 Task: Access a repository's "Network" for related projects and forks.
Action: Mouse moved to (683, 50)
Screenshot: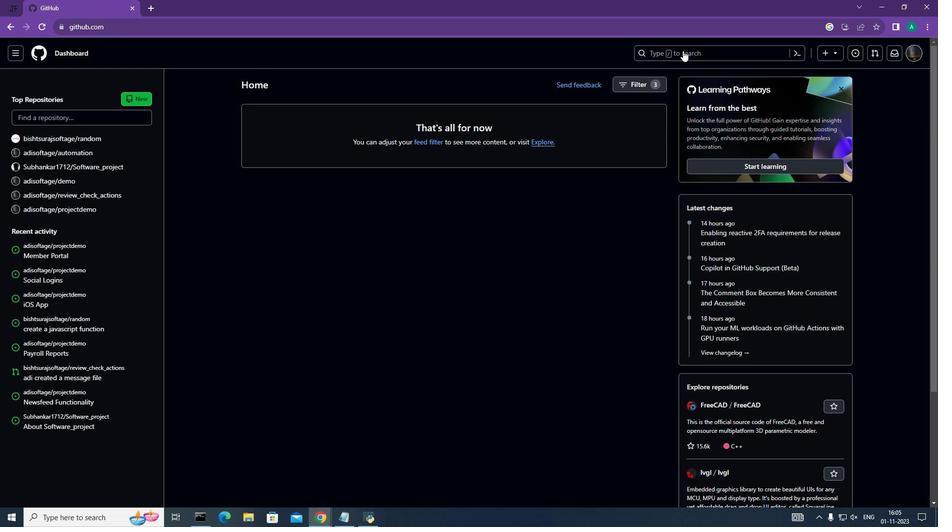 
Action: Mouse pressed left at (683, 50)
Screenshot: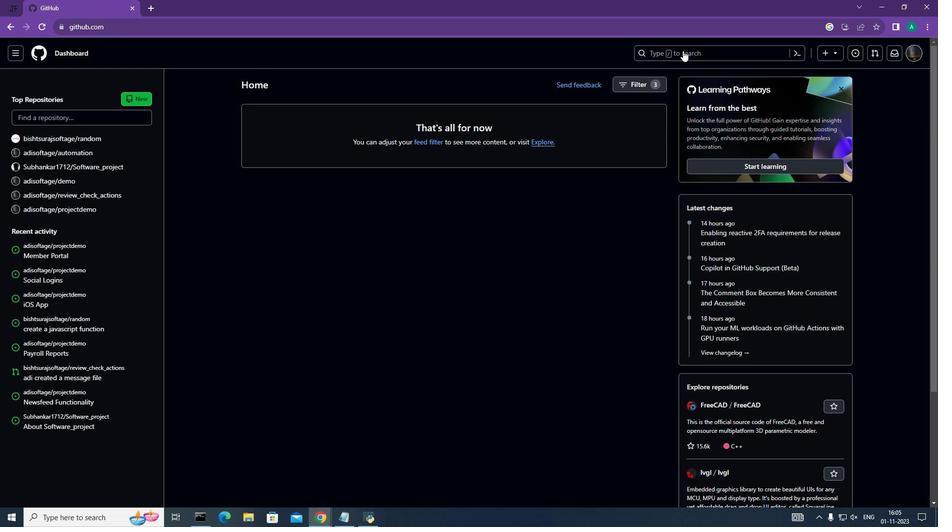 
Action: Key pressed facial<Key.space>recognition<Key.enter>
Screenshot: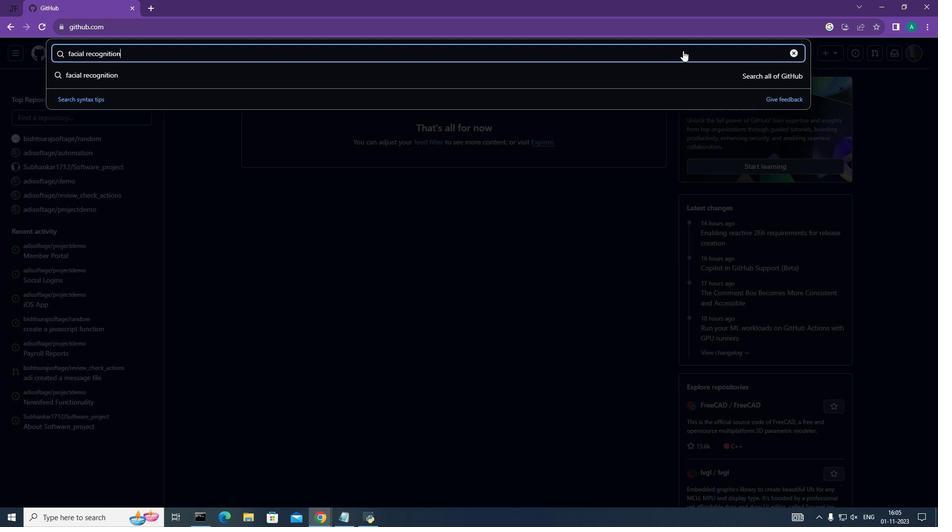 
Action: Mouse moved to (234, 110)
Screenshot: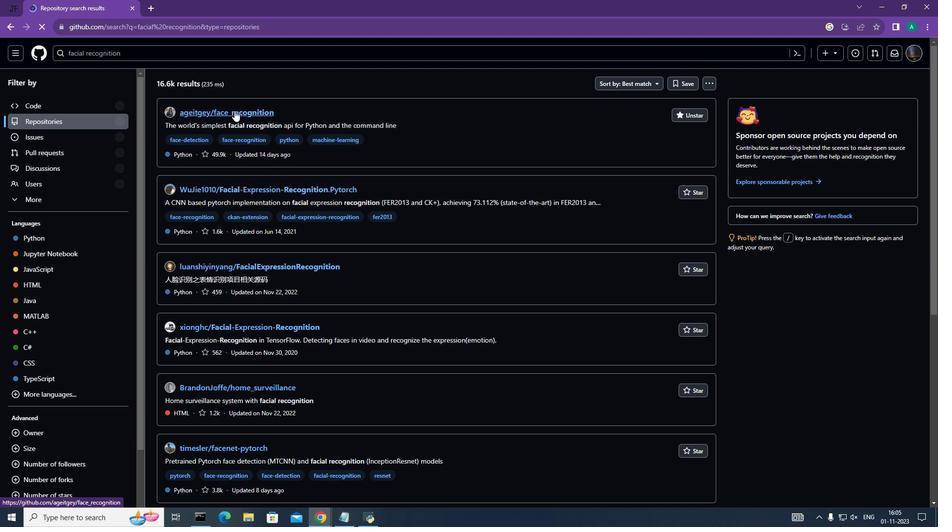 
Action: Mouse pressed left at (234, 110)
Screenshot: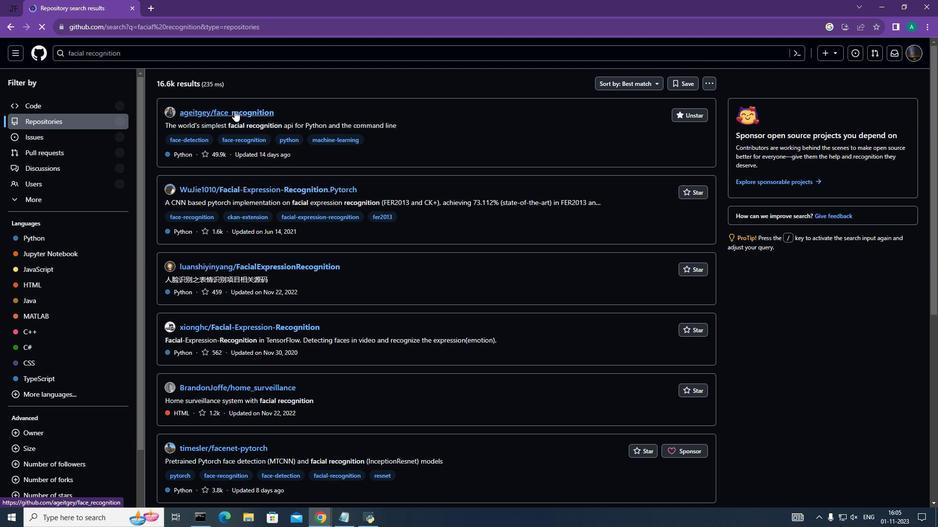 
Action: Mouse moved to (390, 77)
Screenshot: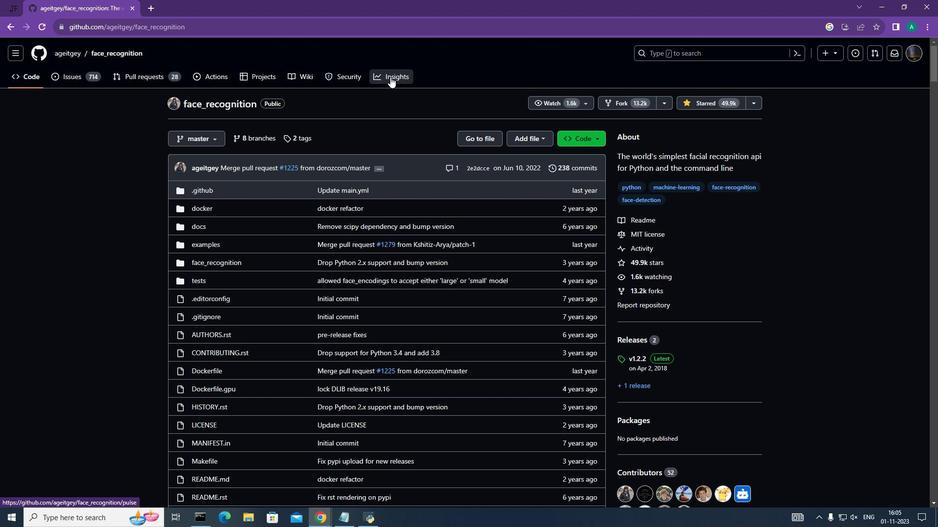 
Action: Mouse pressed left at (390, 77)
Screenshot: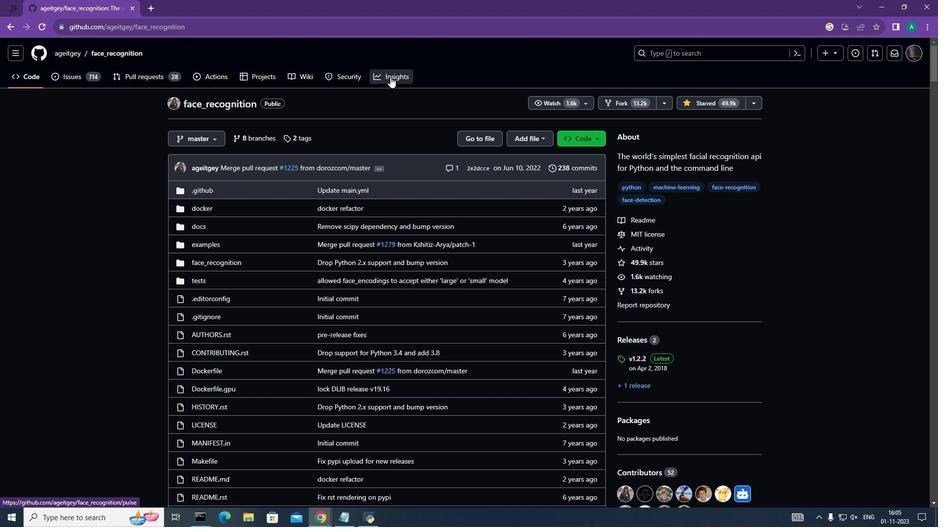 
Action: Mouse moved to (195, 214)
Screenshot: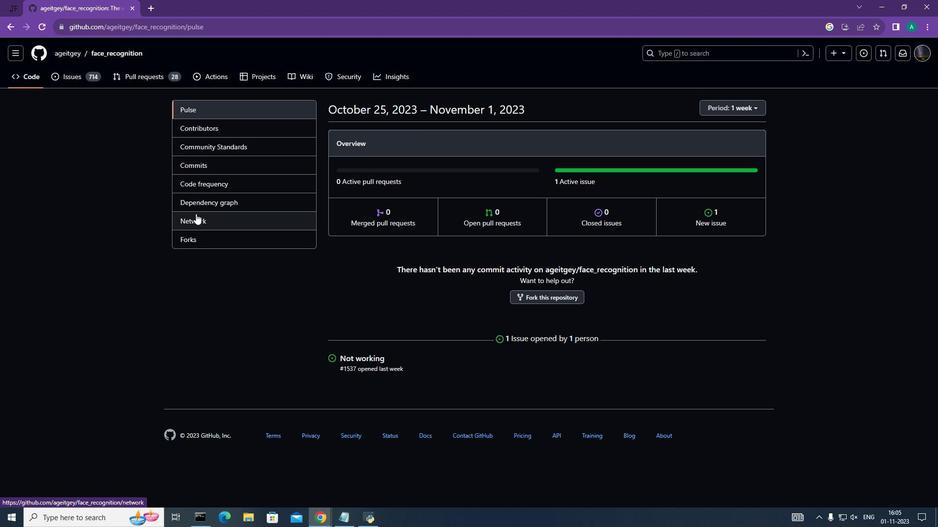 
Action: Mouse pressed left at (195, 214)
Screenshot: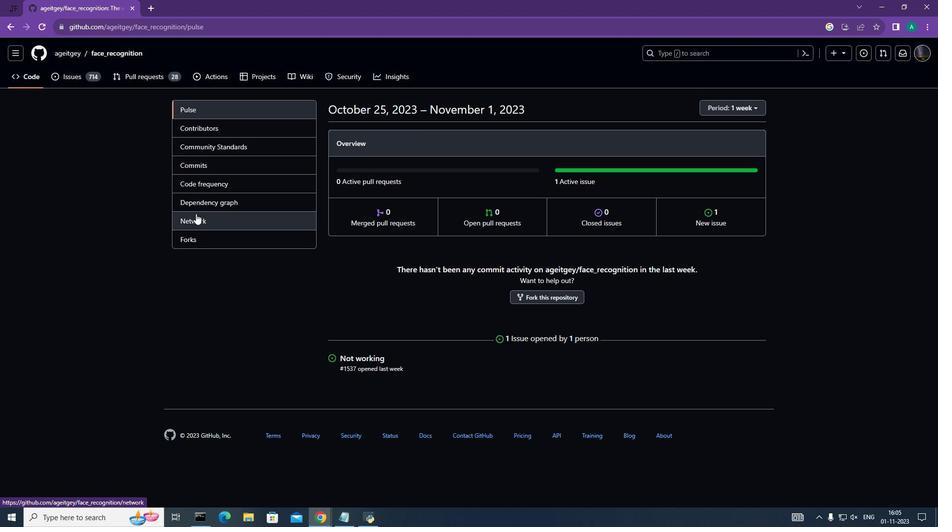 
Action: Mouse moved to (185, 239)
Screenshot: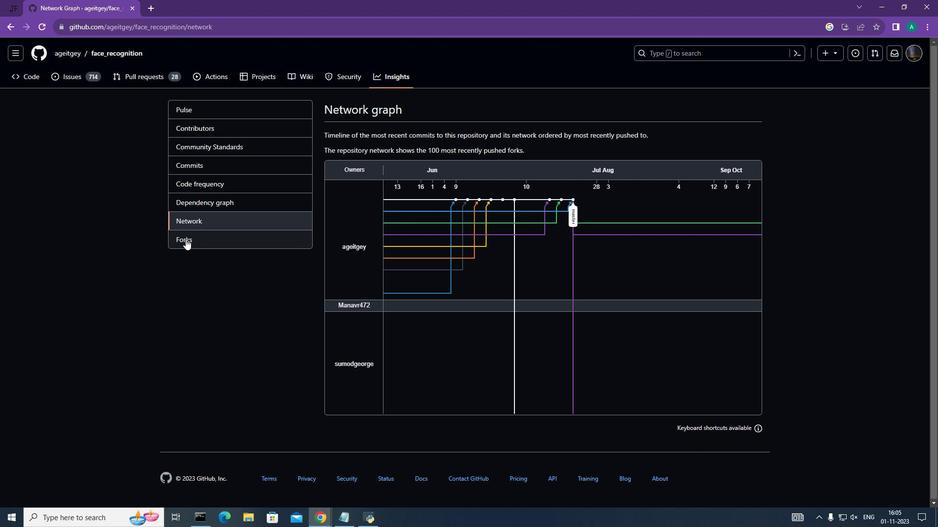 
Action: Mouse pressed left at (185, 239)
Screenshot: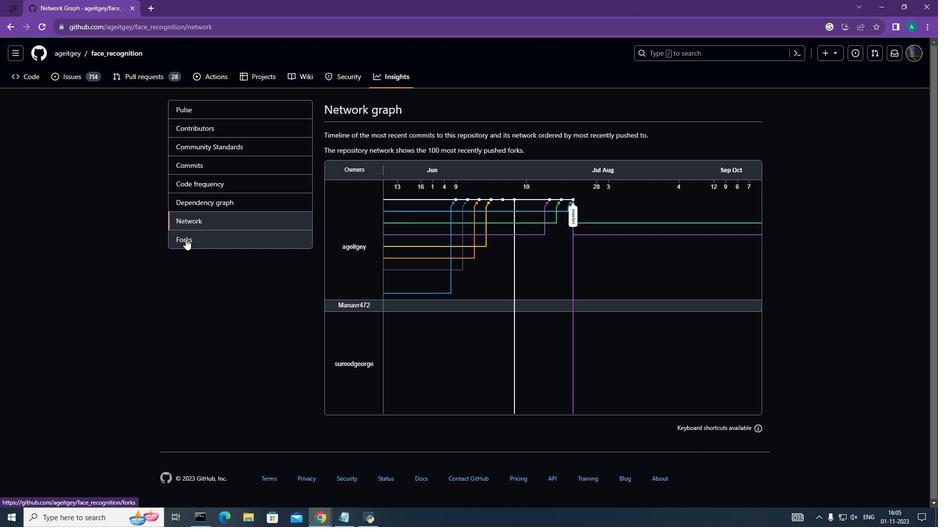 
Action: Mouse moved to (41, 57)
Screenshot: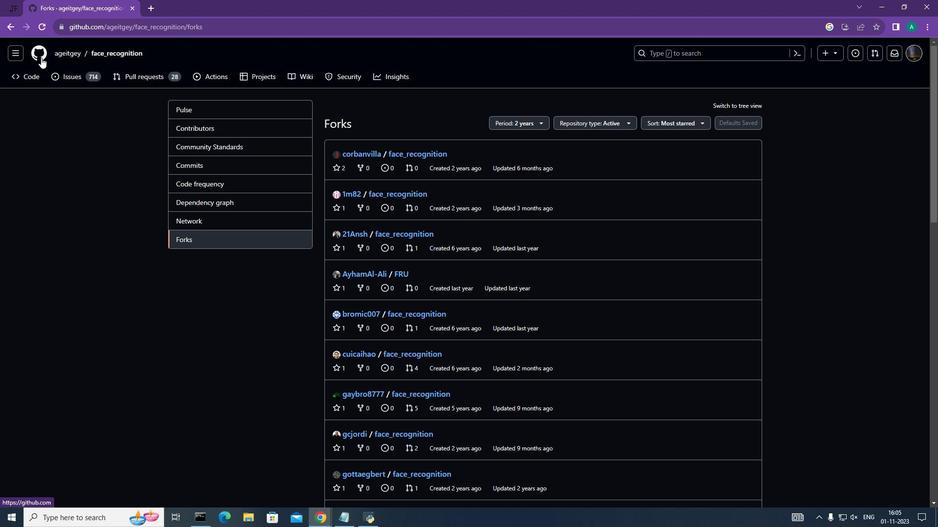 
Action: Mouse pressed left at (41, 57)
Screenshot: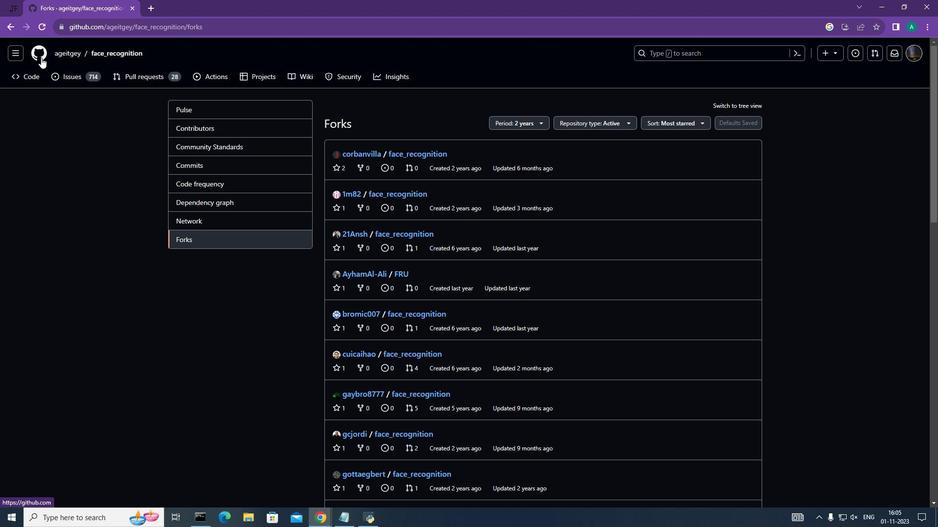 
Action: Mouse moved to (75, 210)
Screenshot: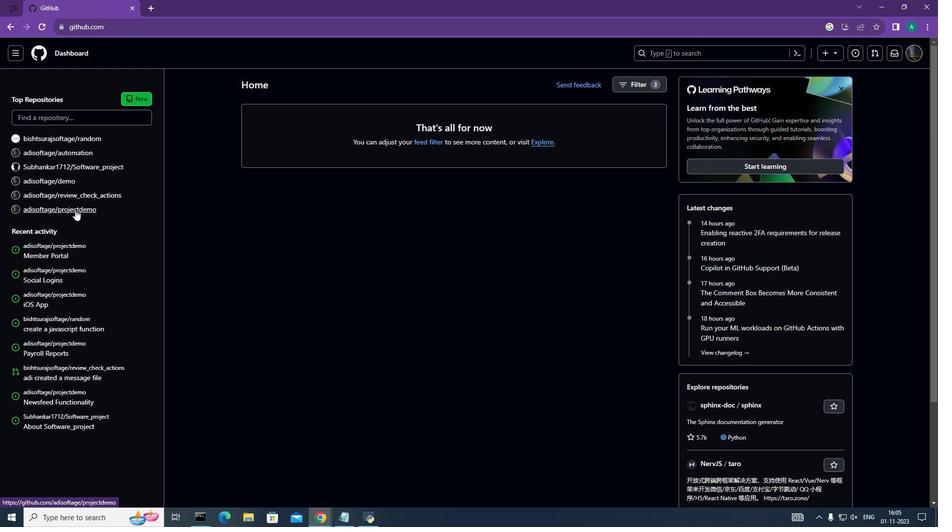 
Action: Mouse pressed left at (75, 210)
Screenshot: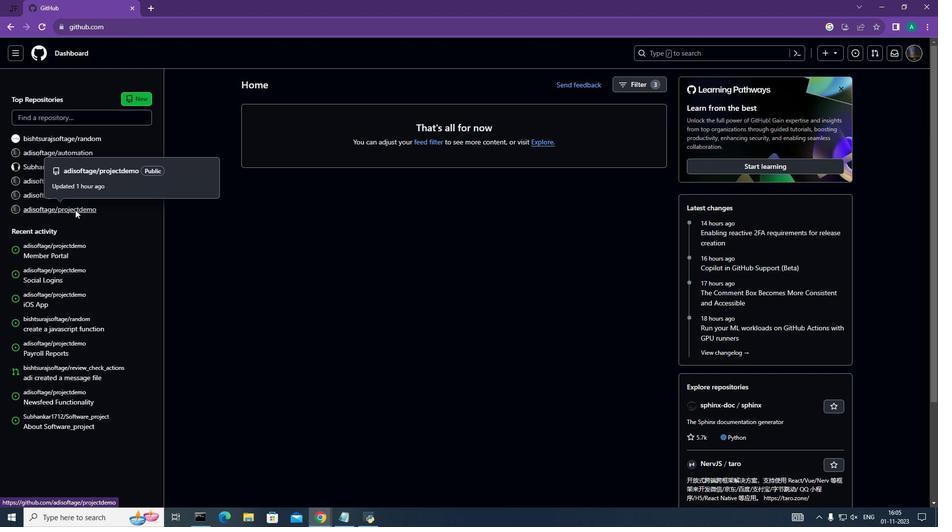
Action: Mouse moved to (456, 77)
Screenshot: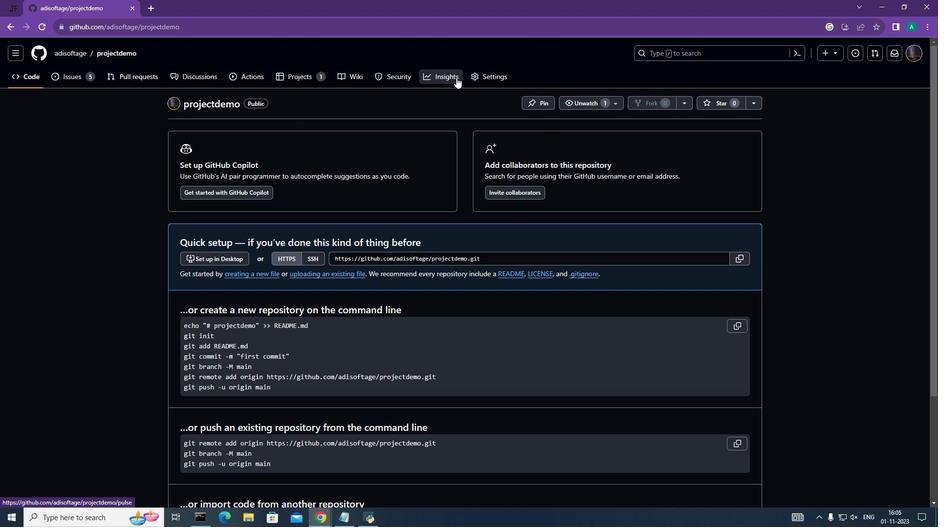 
Action: Mouse pressed left at (456, 77)
Screenshot: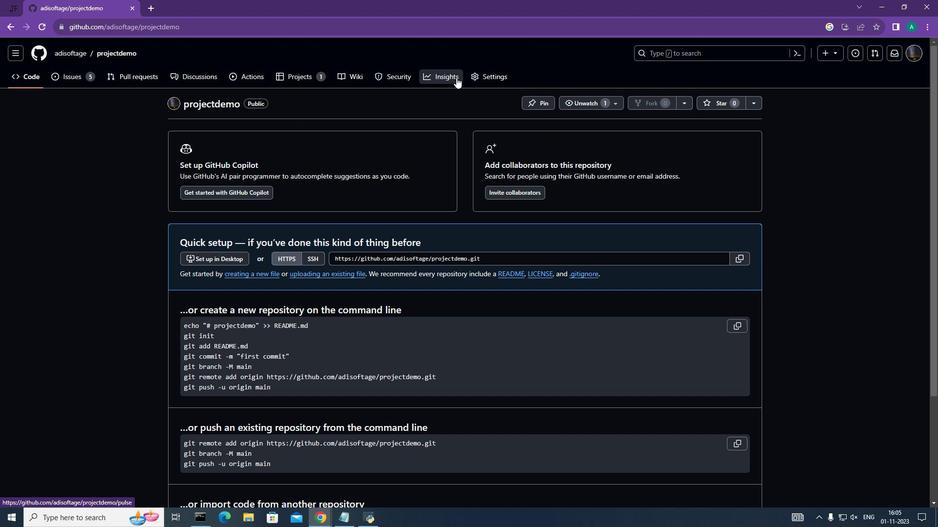 
Action: Mouse moved to (203, 257)
Screenshot: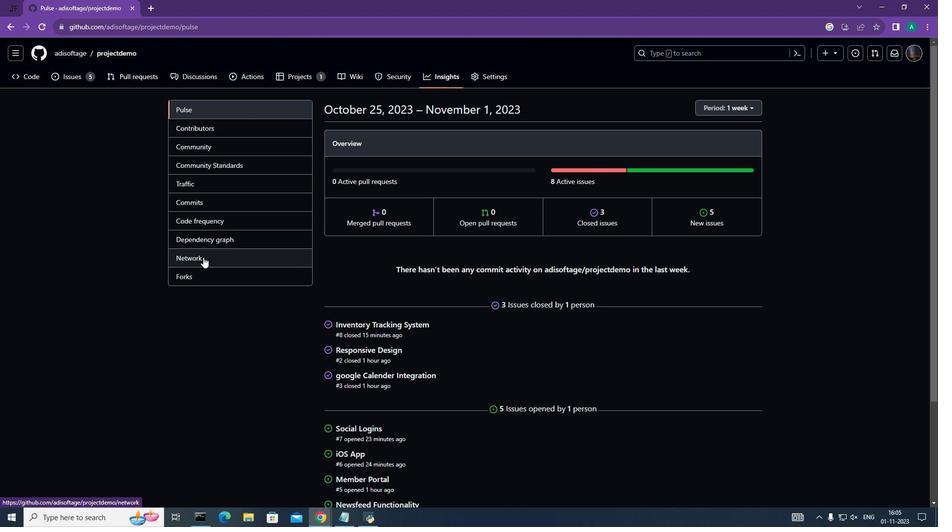 
Action: Mouse pressed left at (203, 257)
Screenshot: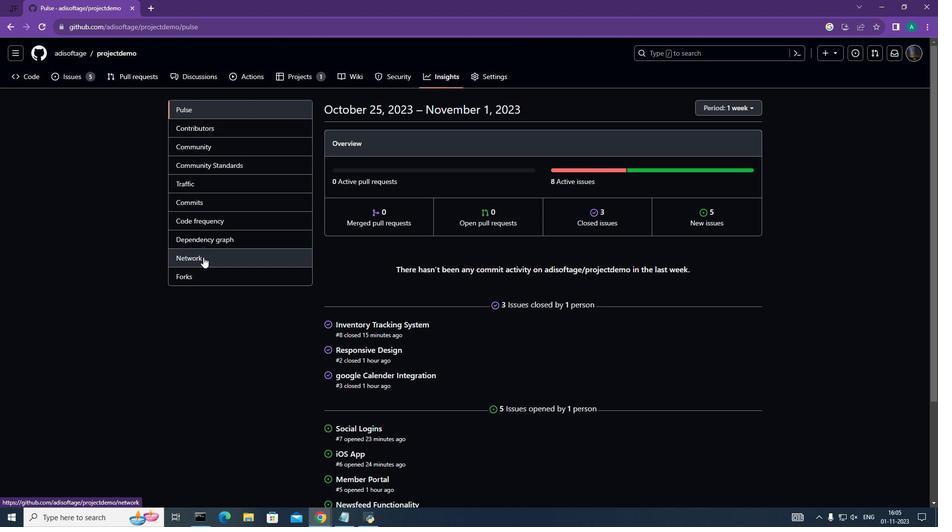 
Action: Mouse moved to (289, 132)
Screenshot: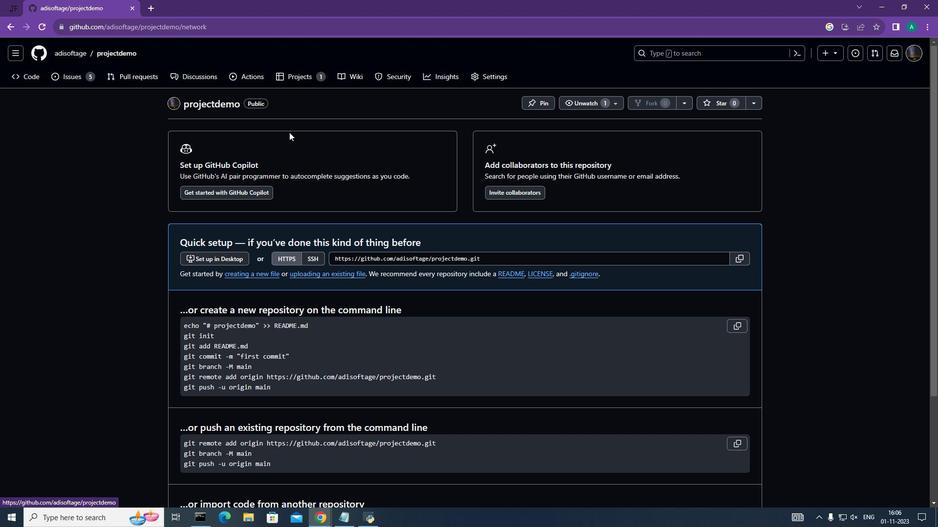 
